 Task: Look for products in the category "Cereal" from Offlimits only.
Action: Mouse moved to (668, 239)
Screenshot: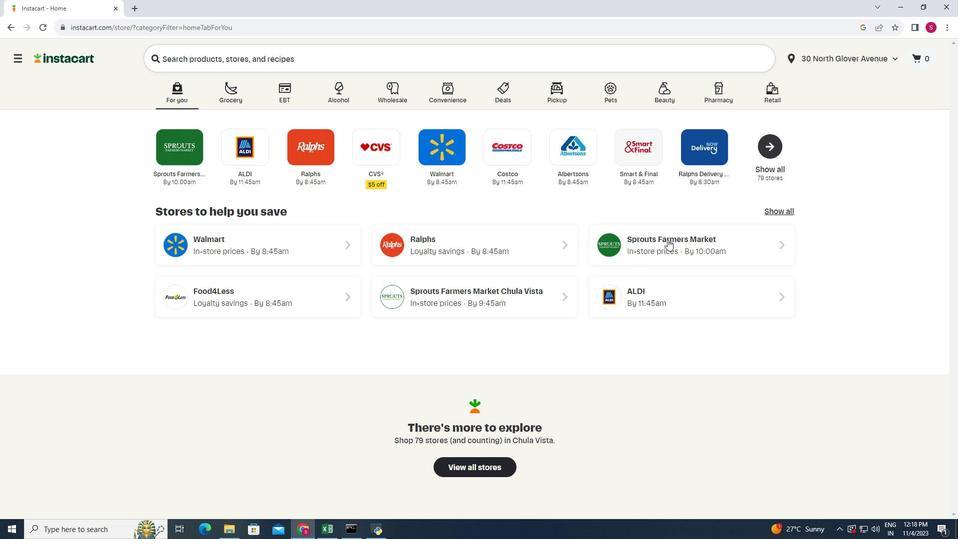 
Action: Mouse pressed left at (668, 239)
Screenshot: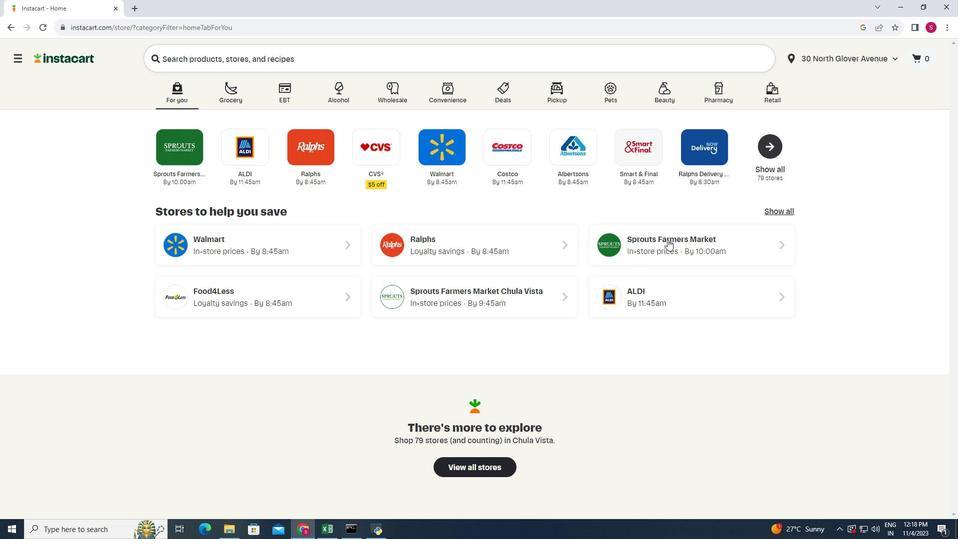 
Action: Mouse moved to (88, 323)
Screenshot: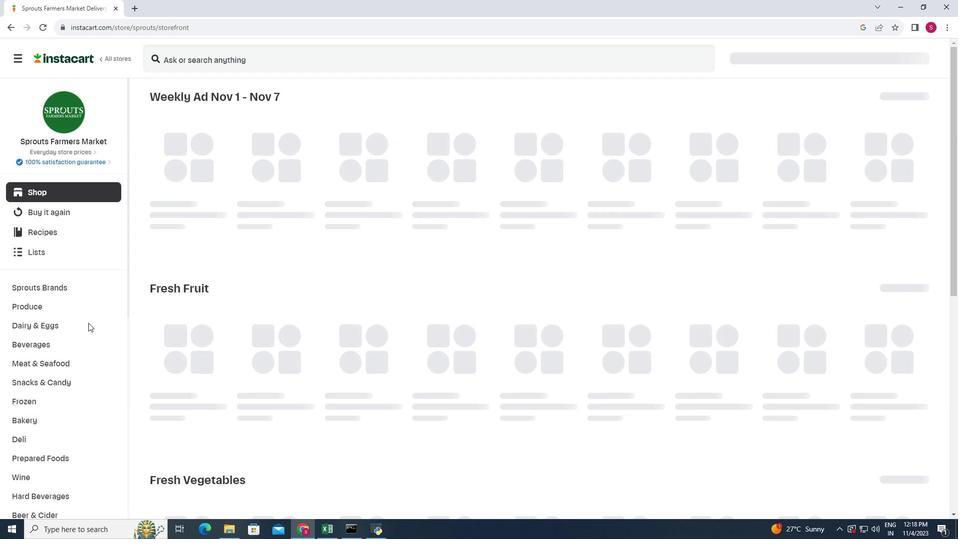 
Action: Mouse scrolled (88, 322) with delta (0, 0)
Screenshot: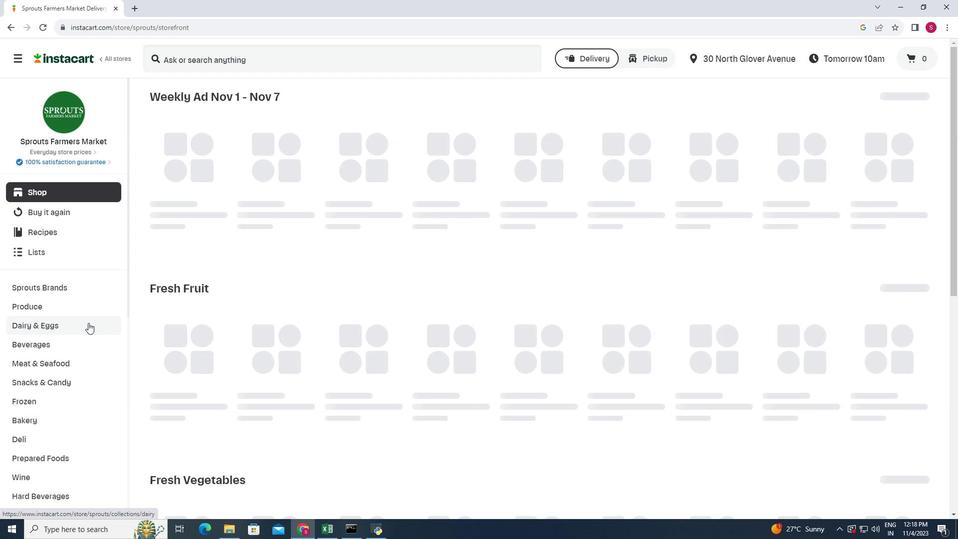 
Action: Mouse moved to (87, 323)
Screenshot: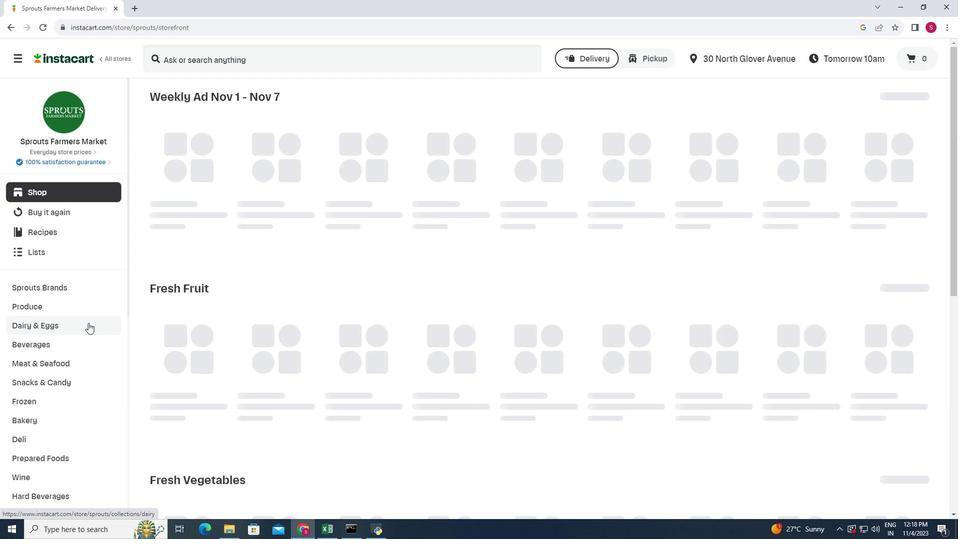 
Action: Mouse scrolled (87, 322) with delta (0, 0)
Screenshot: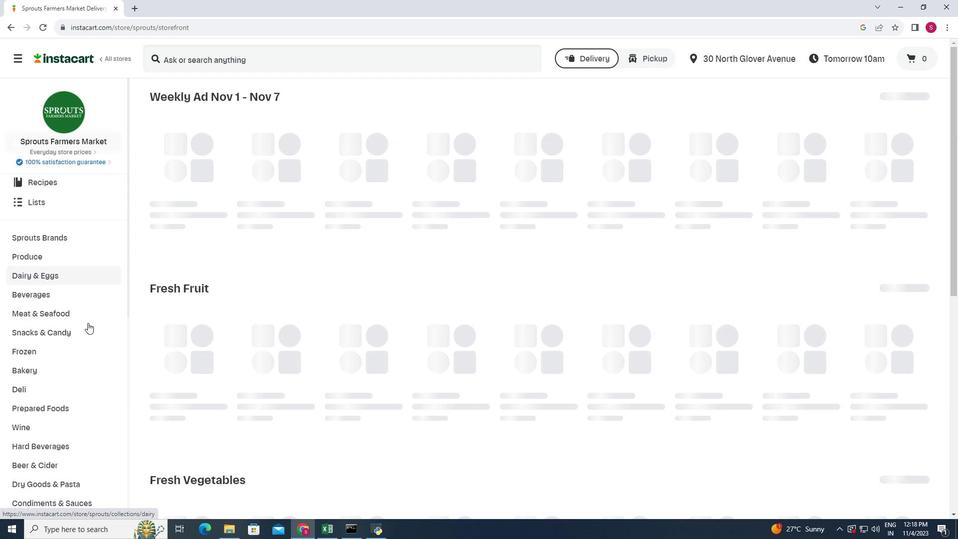 
Action: Mouse scrolled (87, 322) with delta (0, 0)
Screenshot: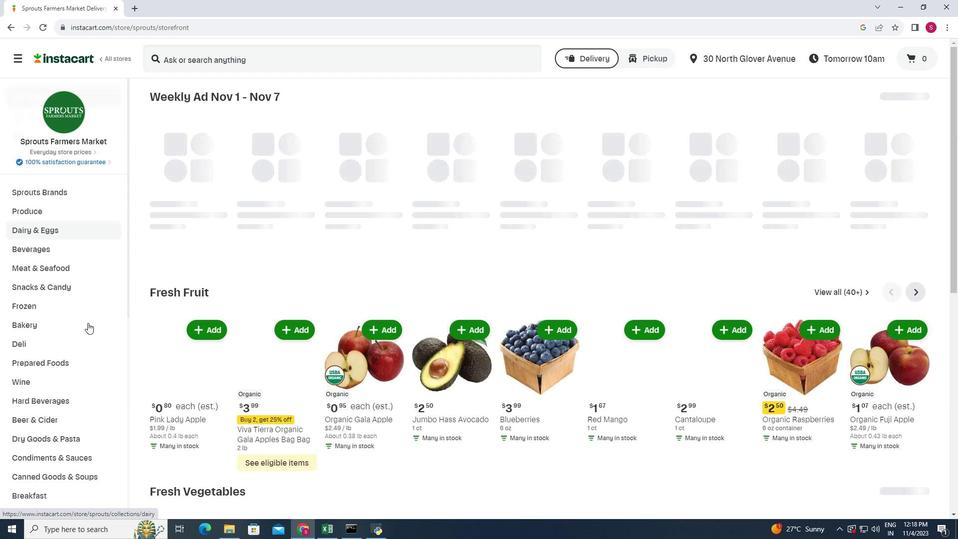 
Action: Mouse moved to (71, 437)
Screenshot: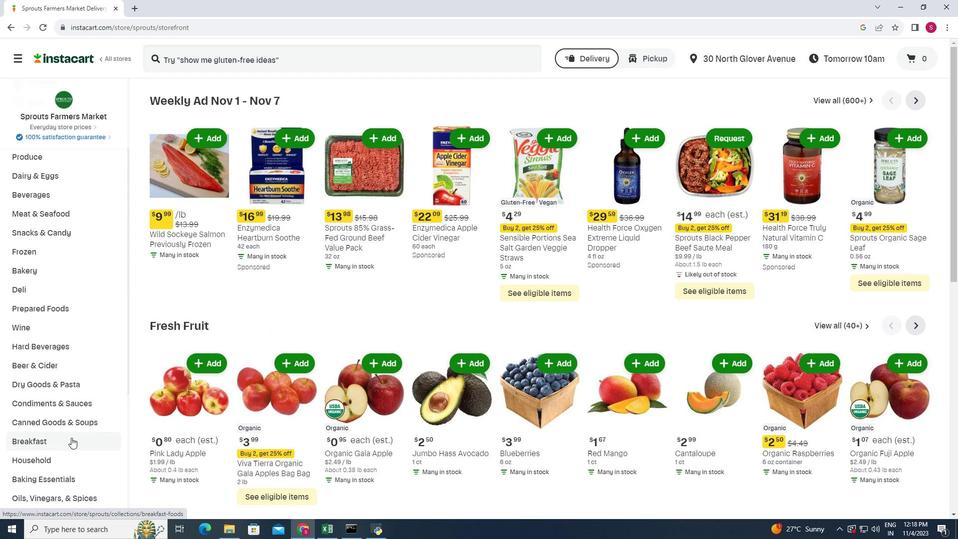 
Action: Mouse pressed left at (71, 437)
Screenshot: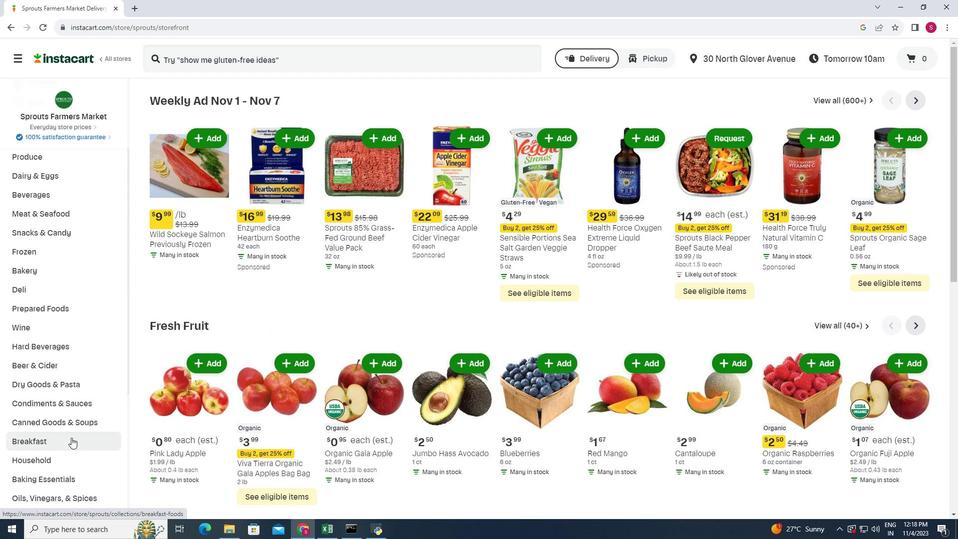 
Action: Mouse moved to (734, 121)
Screenshot: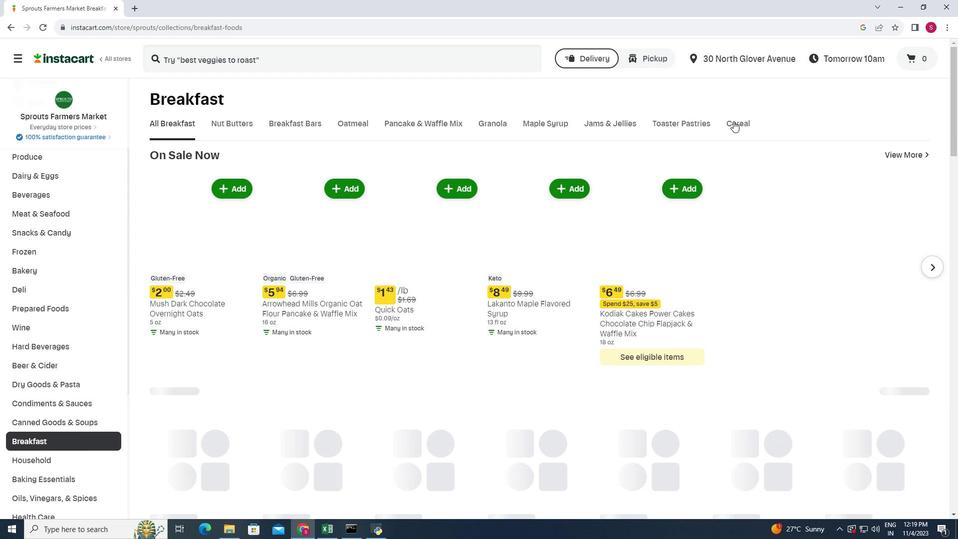 
Action: Mouse pressed left at (734, 121)
Screenshot: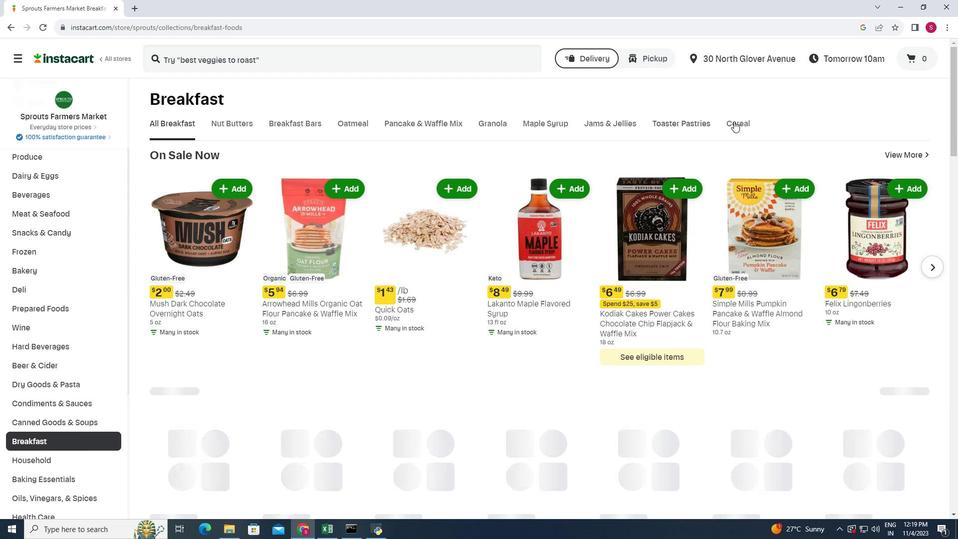 
Action: Mouse moved to (396, 153)
Screenshot: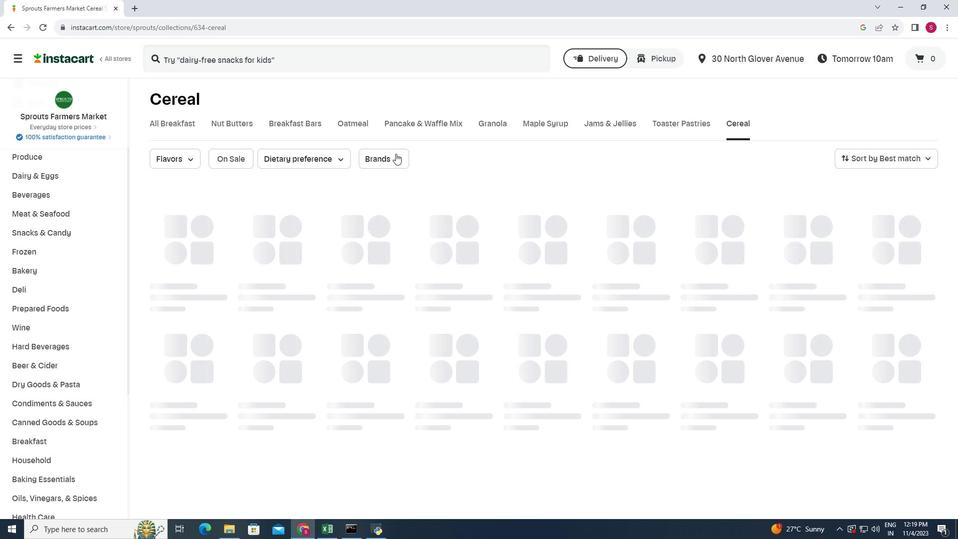 
Action: Mouse pressed left at (396, 153)
Screenshot: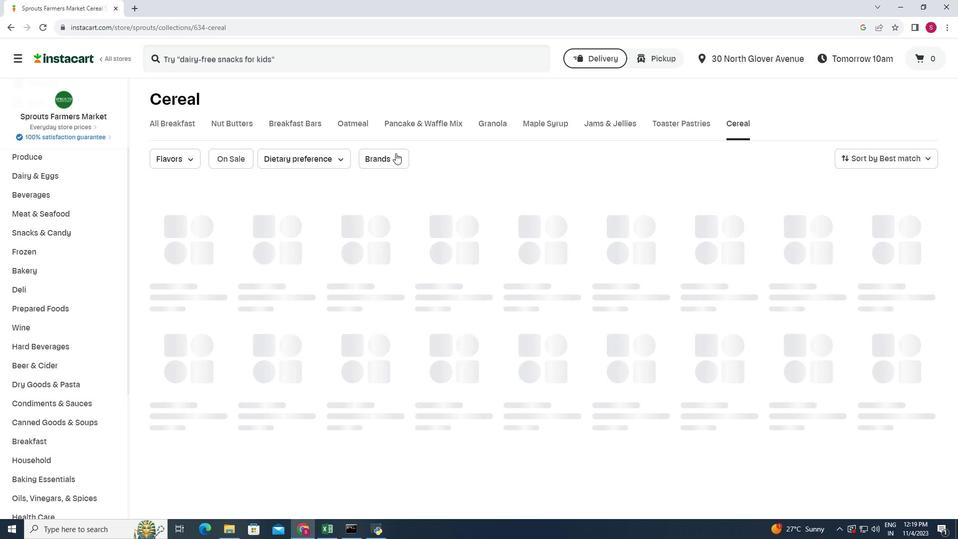 
Action: Mouse moved to (409, 193)
Screenshot: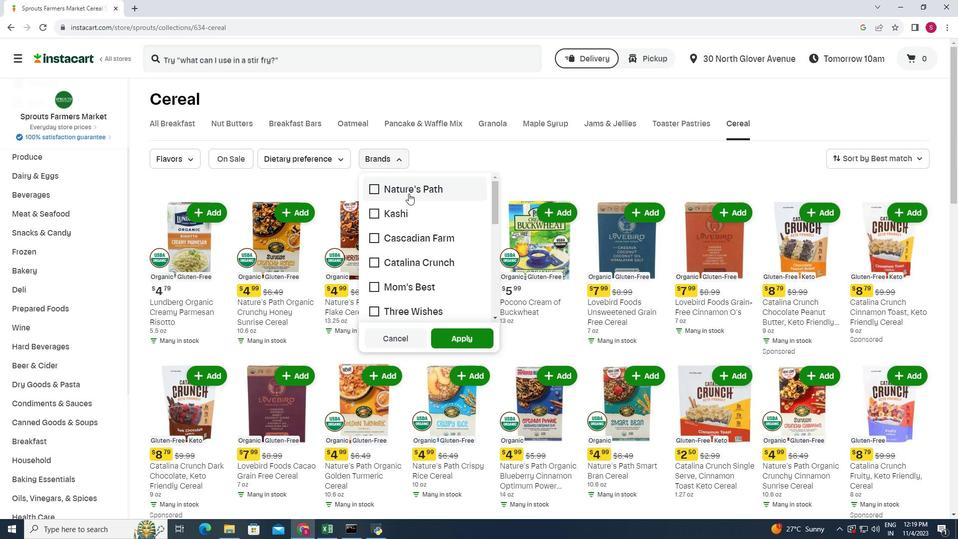 
Action: Mouse scrolled (409, 193) with delta (0, 0)
Screenshot: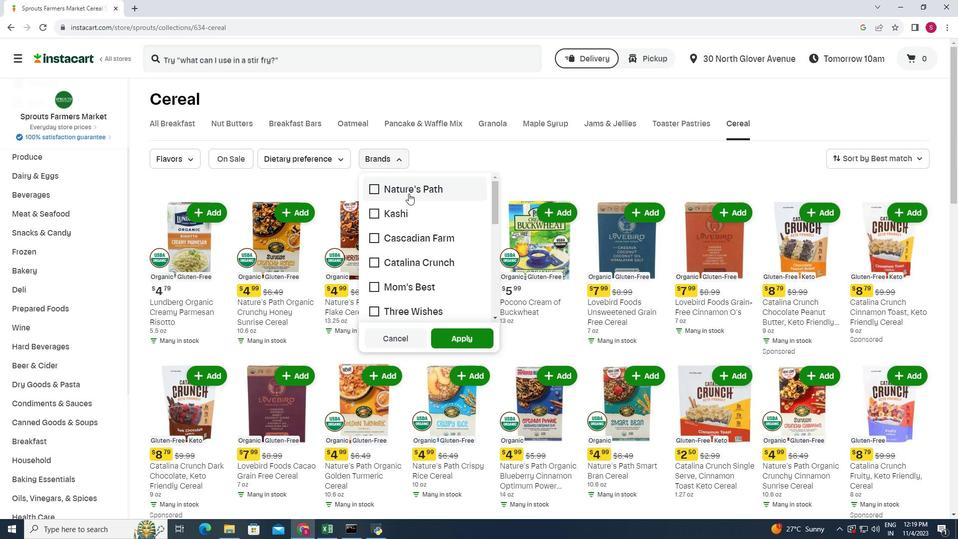 
Action: Mouse scrolled (409, 193) with delta (0, 0)
Screenshot: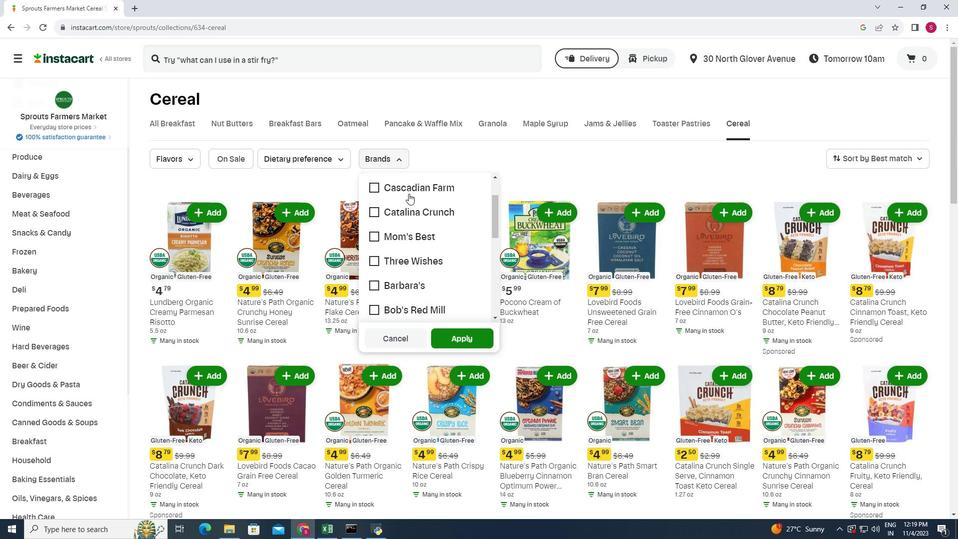 
Action: Mouse scrolled (409, 193) with delta (0, 0)
Screenshot: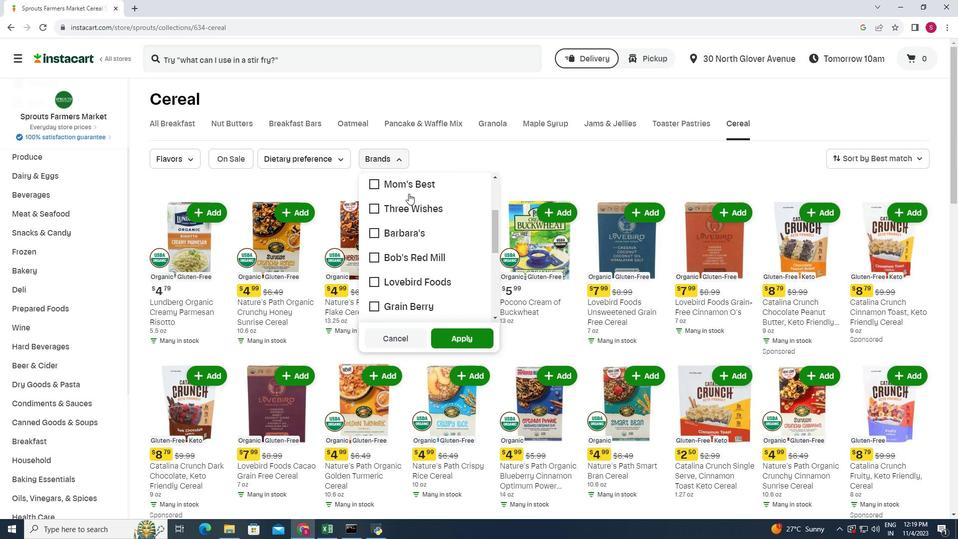 
Action: Mouse scrolled (409, 193) with delta (0, 0)
Screenshot: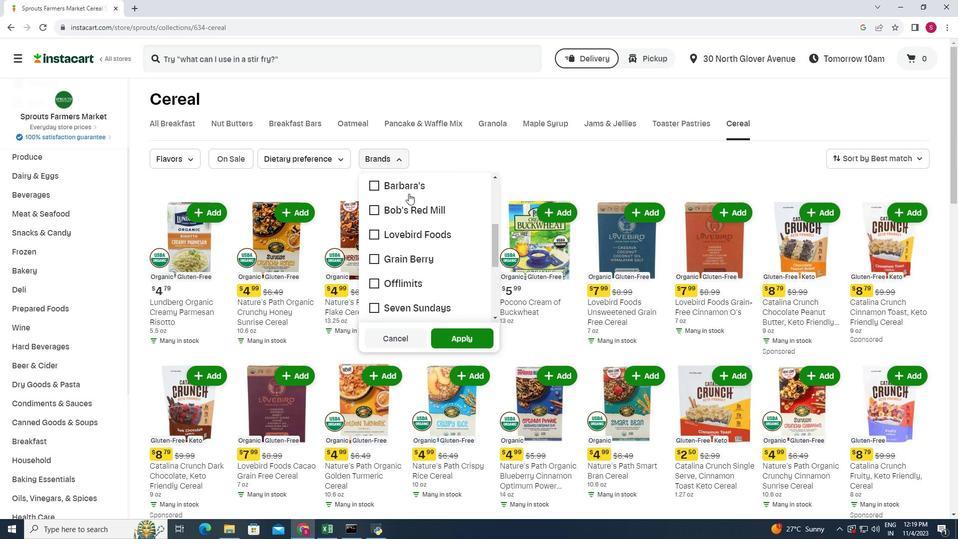 
Action: Mouse moved to (419, 233)
Screenshot: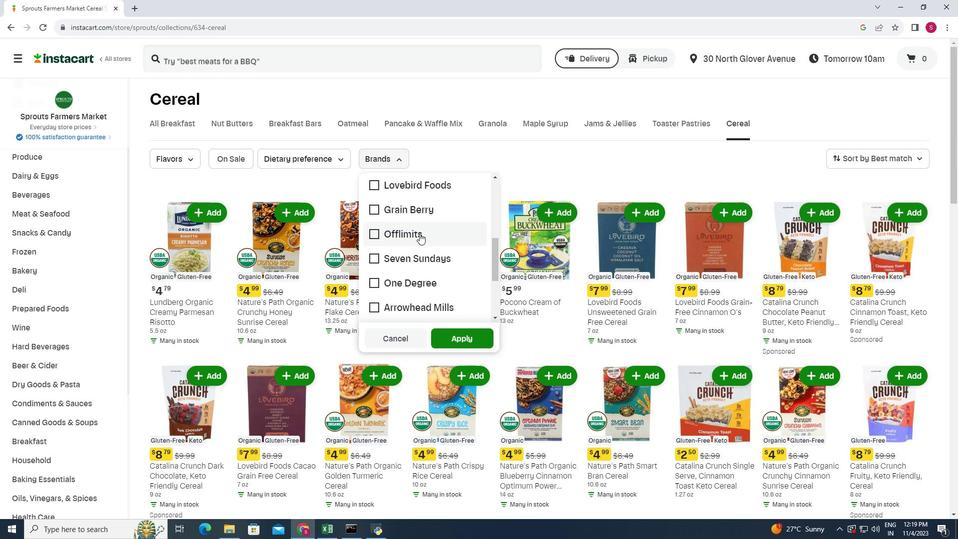 
Action: Mouse pressed left at (419, 233)
Screenshot: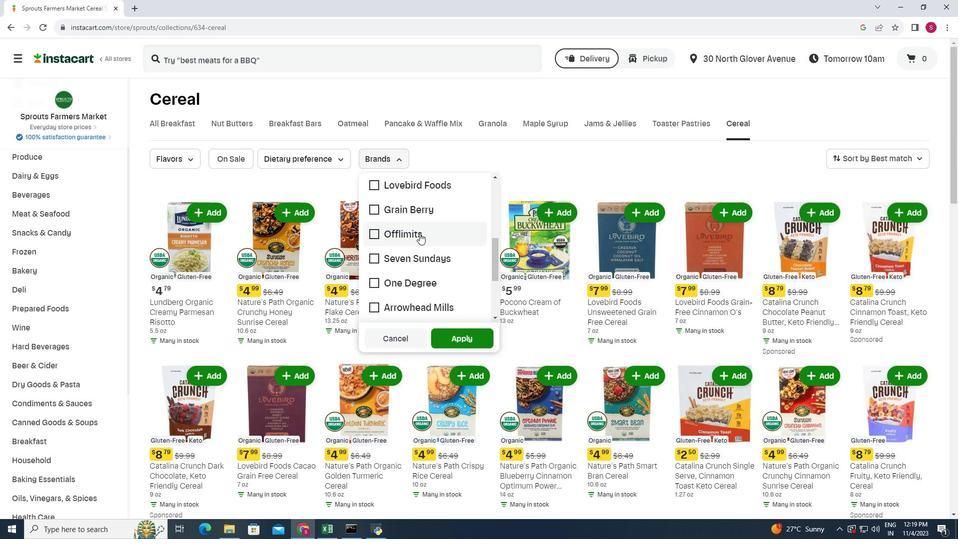
Action: Mouse moved to (458, 330)
Screenshot: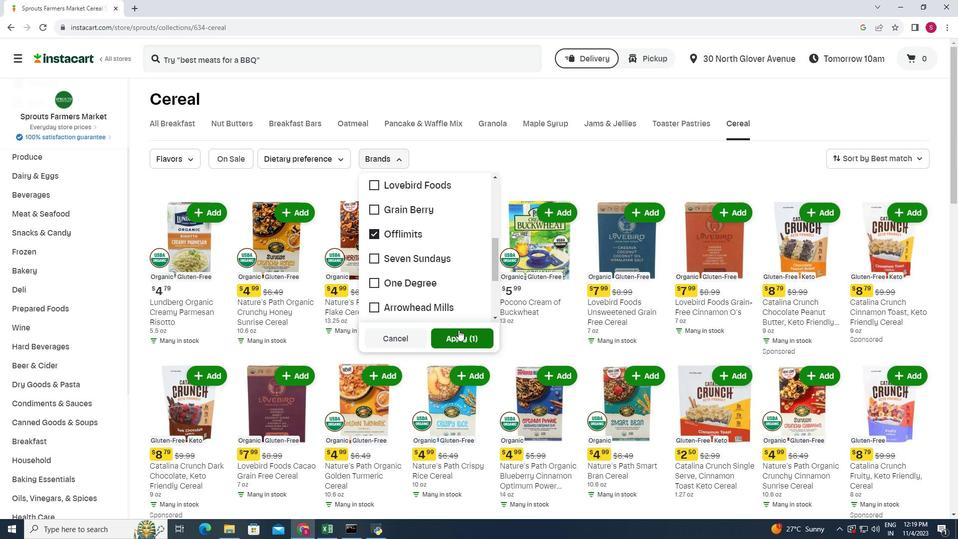 
Action: Mouse pressed left at (458, 330)
Screenshot: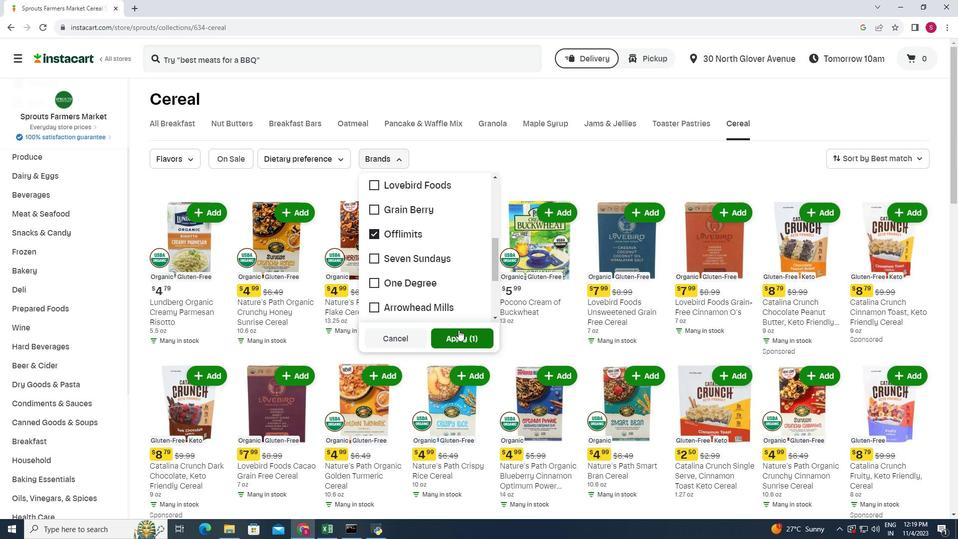 
Action: Mouse moved to (477, 286)
Screenshot: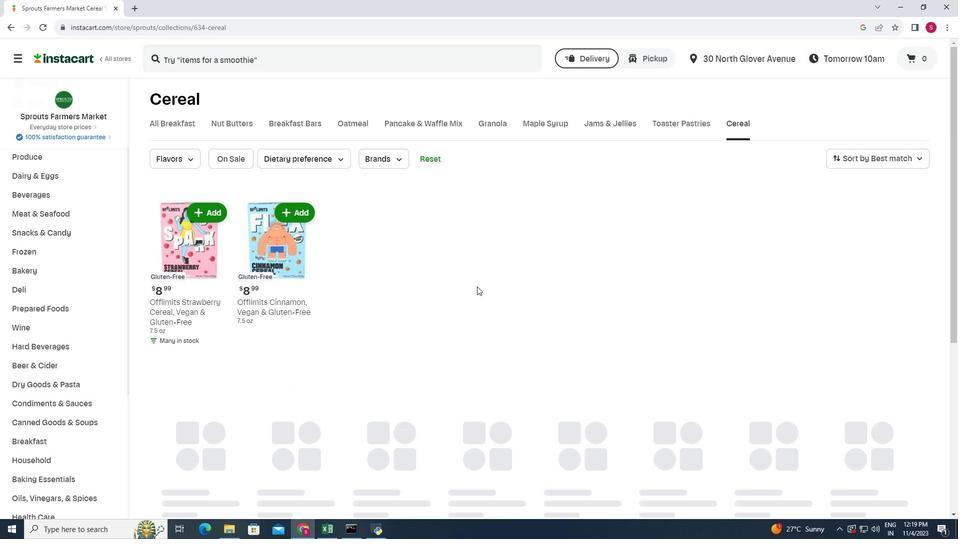 
